 Task: Change the email weekly digest to "Send weekly".
Action: Mouse moved to (1031, 98)
Screenshot: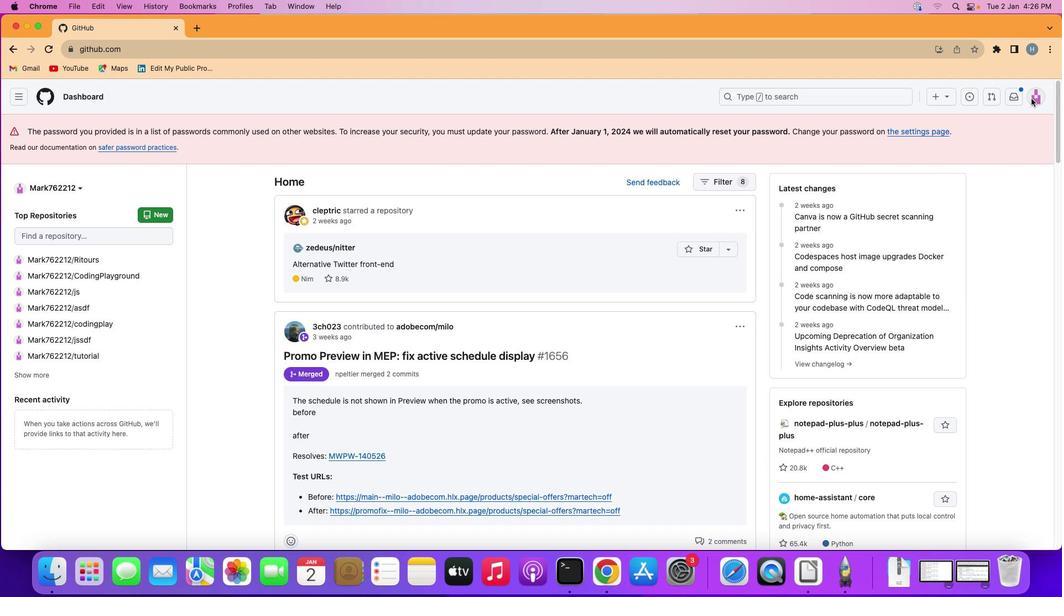 
Action: Mouse pressed left at (1031, 98)
Screenshot: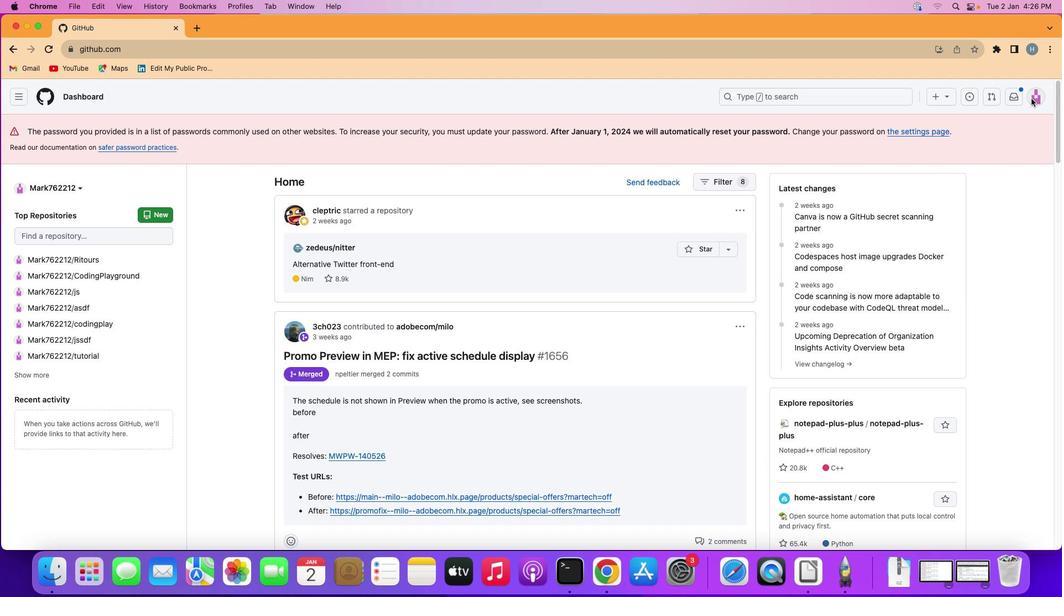 
Action: Mouse moved to (1037, 94)
Screenshot: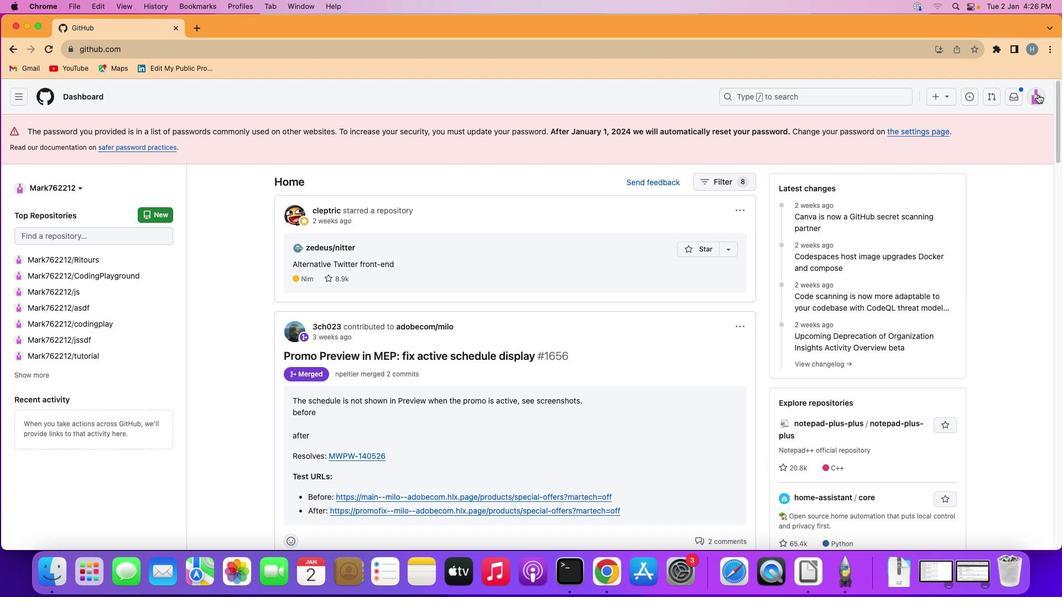 
Action: Mouse pressed left at (1037, 94)
Screenshot: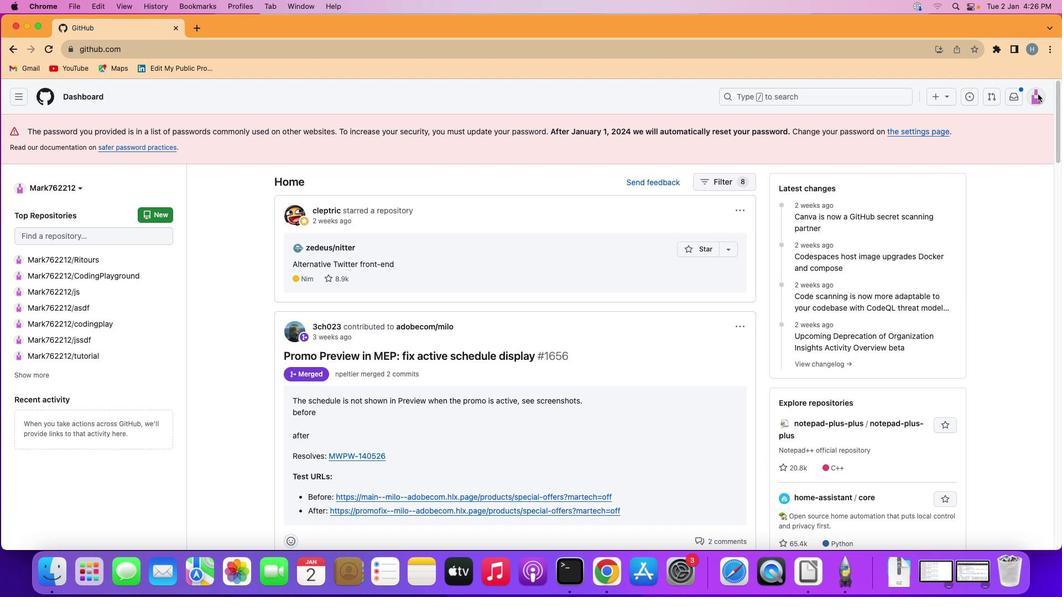 
Action: Mouse moved to (978, 396)
Screenshot: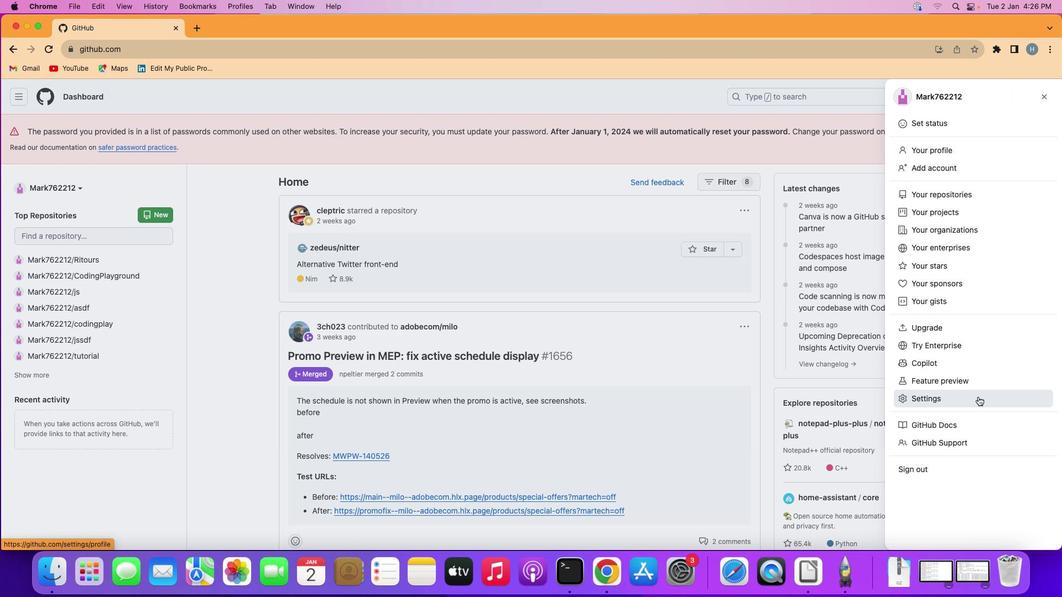 
Action: Mouse pressed left at (978, 396)
Screenshot: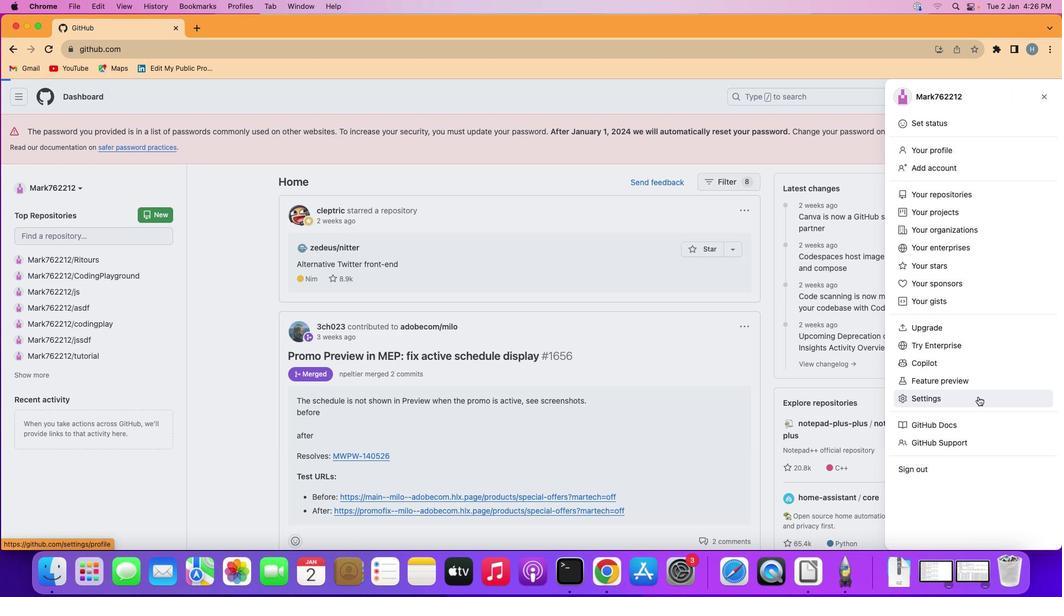
Action: Mouse moved to (253, 299)
Screenshot: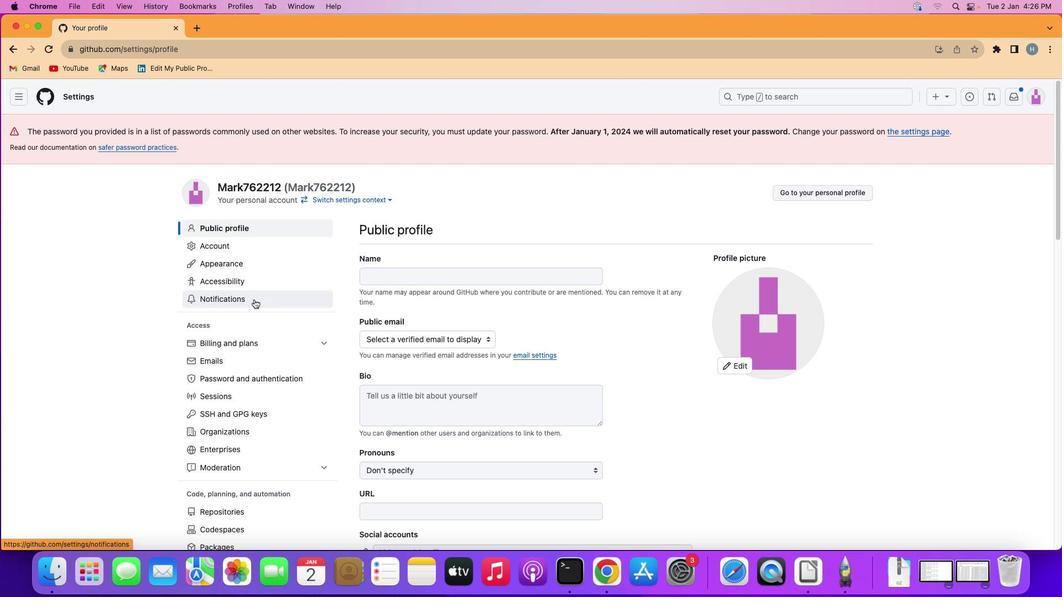 
Action: Mouse pressed left at (253, 299)
Screenshot: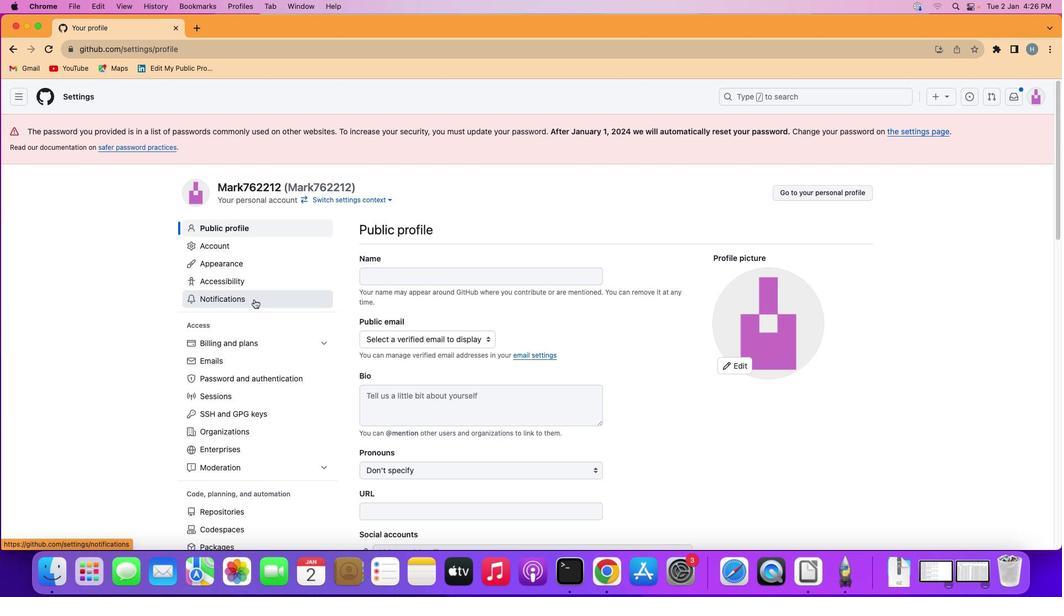 
Action: Mouse moved to (502, 417)
Screenshot: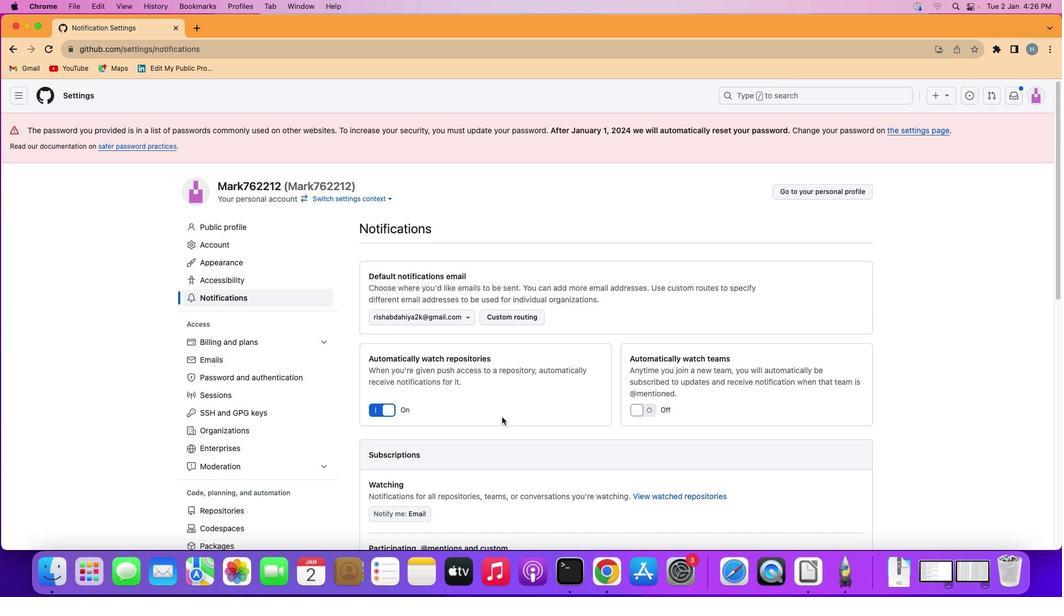
Action: Mouse scrolled (502, 417) with delta (0, 0)
Screenshot: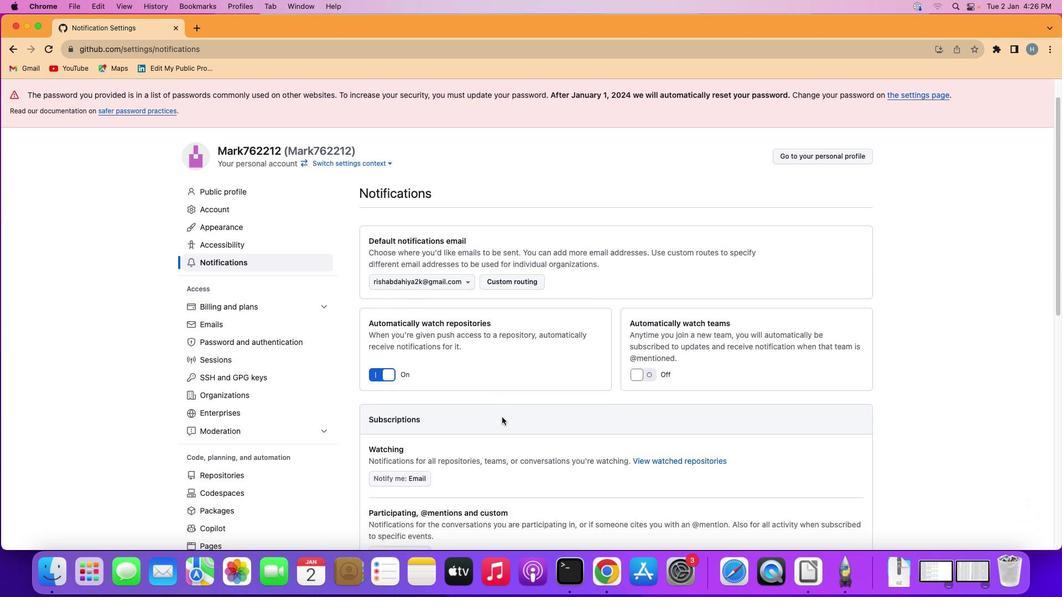 
Action: Mouse scrolled (502, 417) with delta (0, 0)
Screenshot: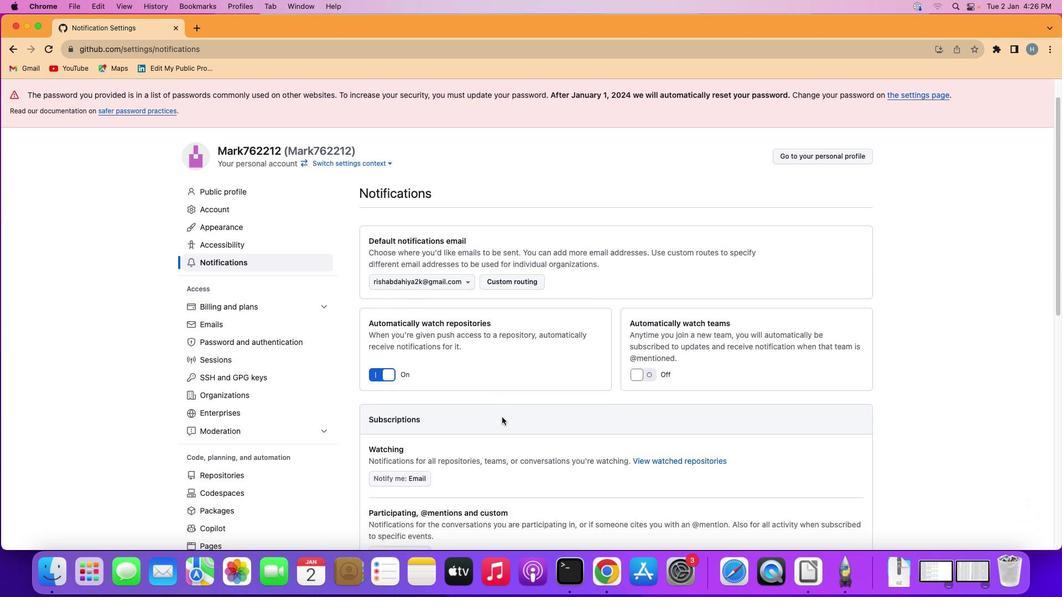 
Action: Mouse scrolled (502, 417) with delta (0, 0)
Screenshot: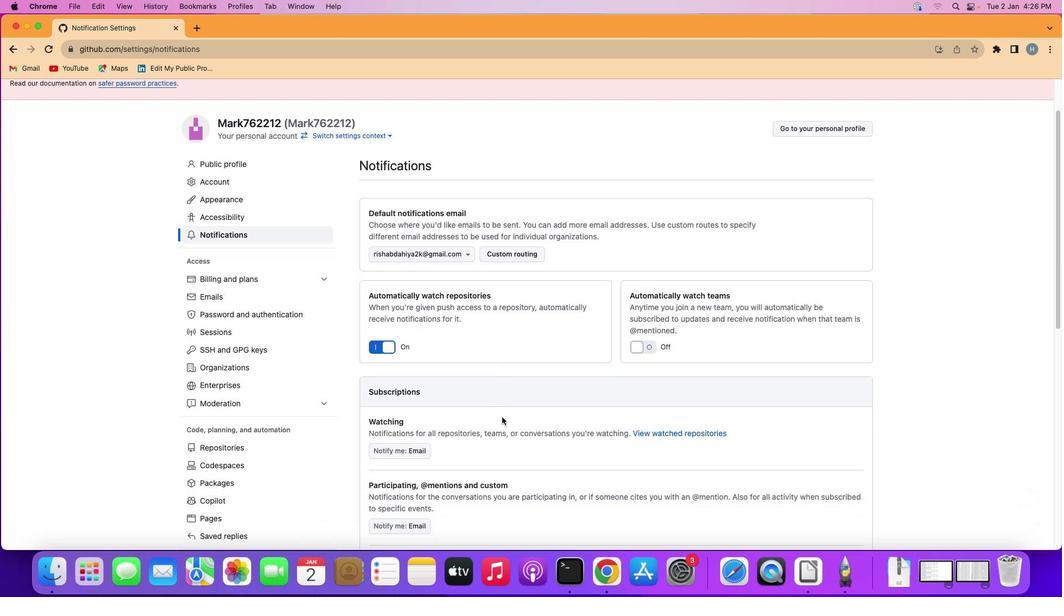 
Action: Mouse moved to (502, 415)
Screenshot: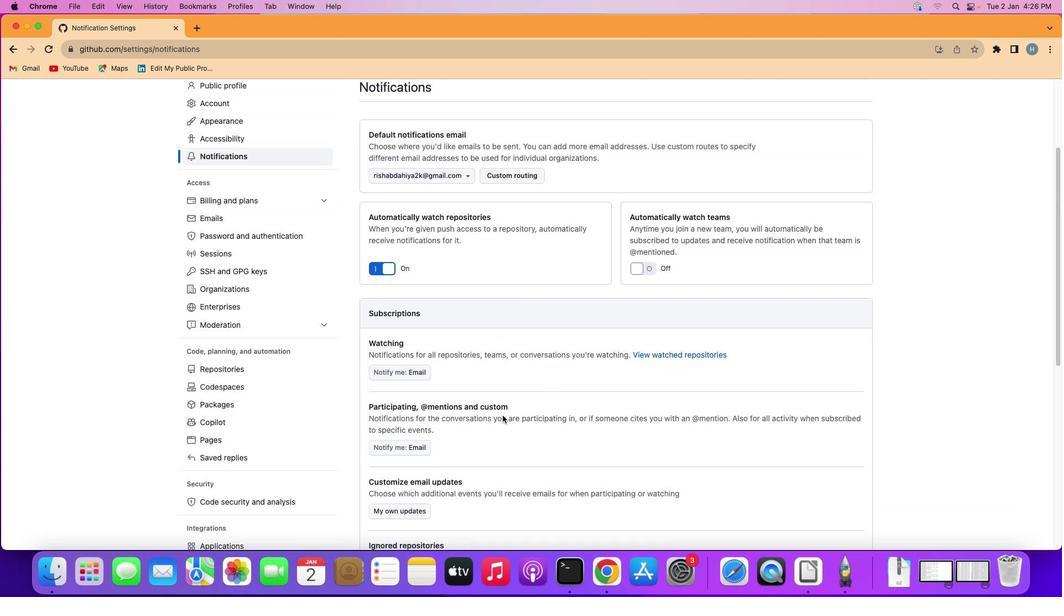 
Action: Mouse scrolled (502, 415) with delta (0, 0)
Screenshot: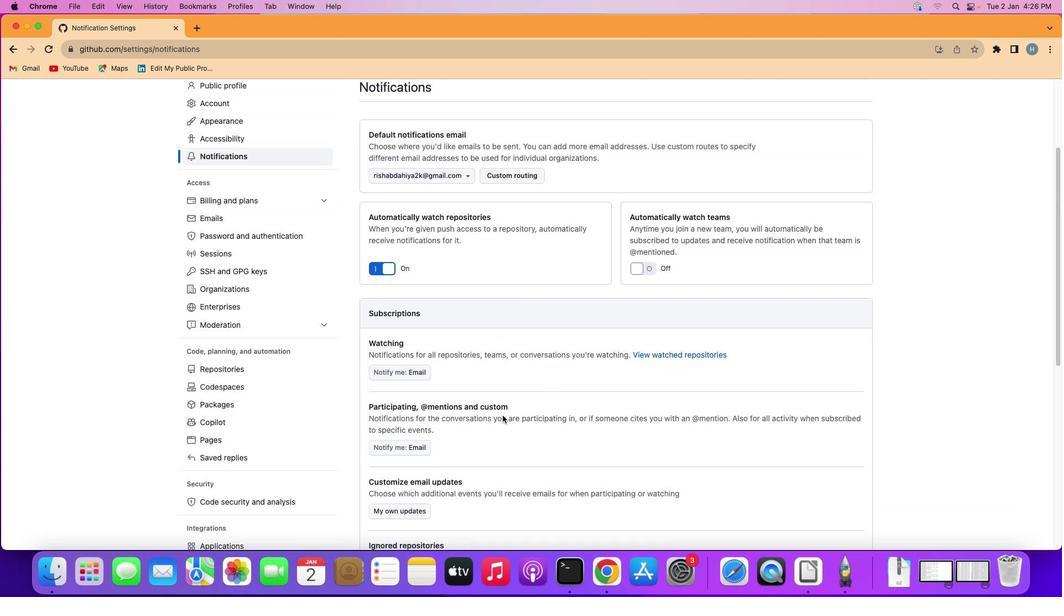 
Action: Mouse scrolled (502, 415) with delta (0, 0)
Screenshot: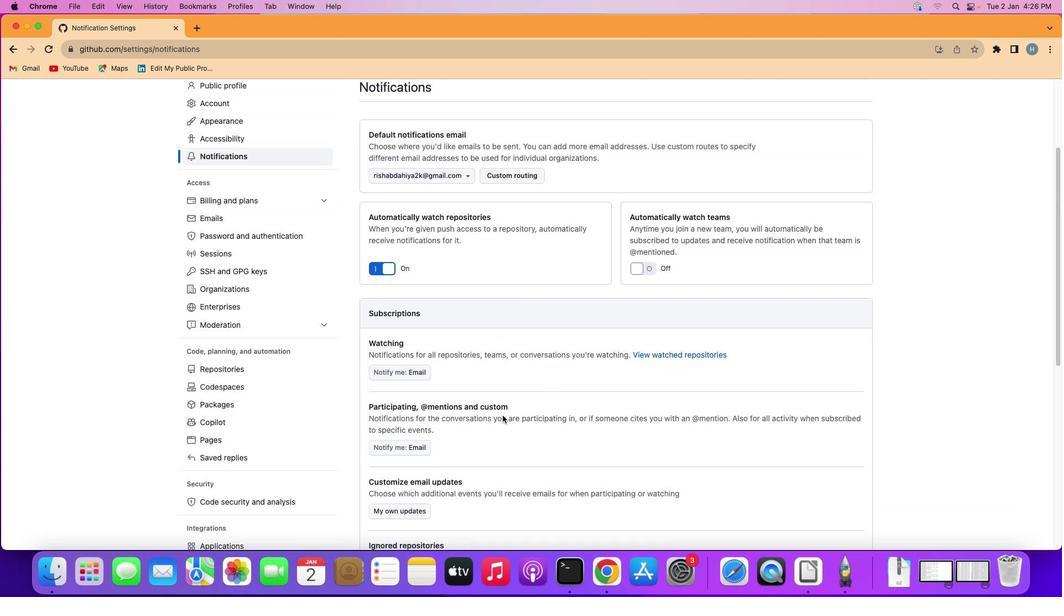
Action: Mouse scrolled (502, 415) with delta (0, -1)
Screenshot: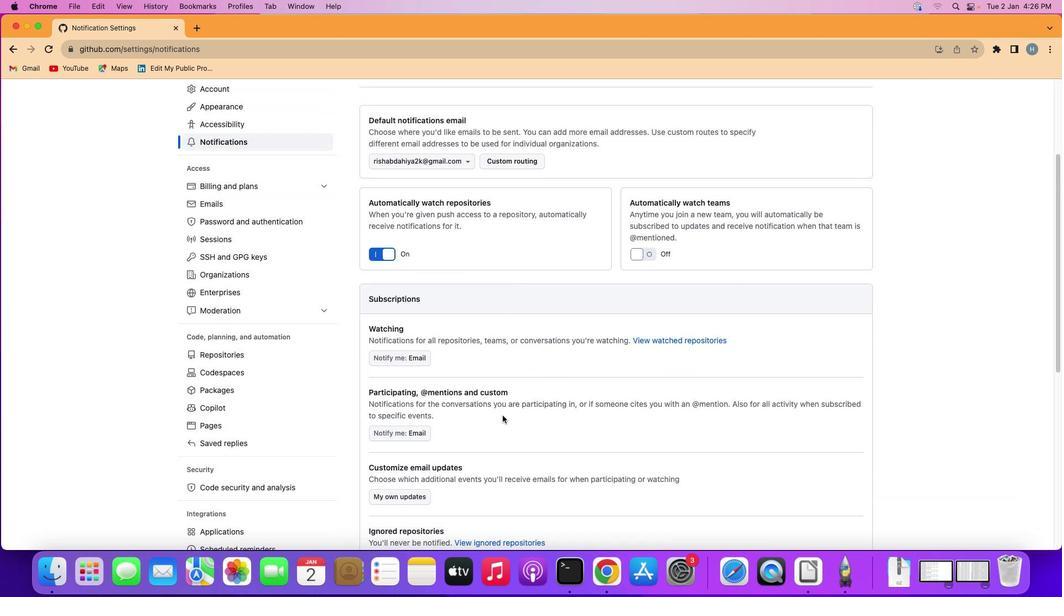 
Action: Mouse scrolled (502, 415) with delta (0, 0)
Screenshot: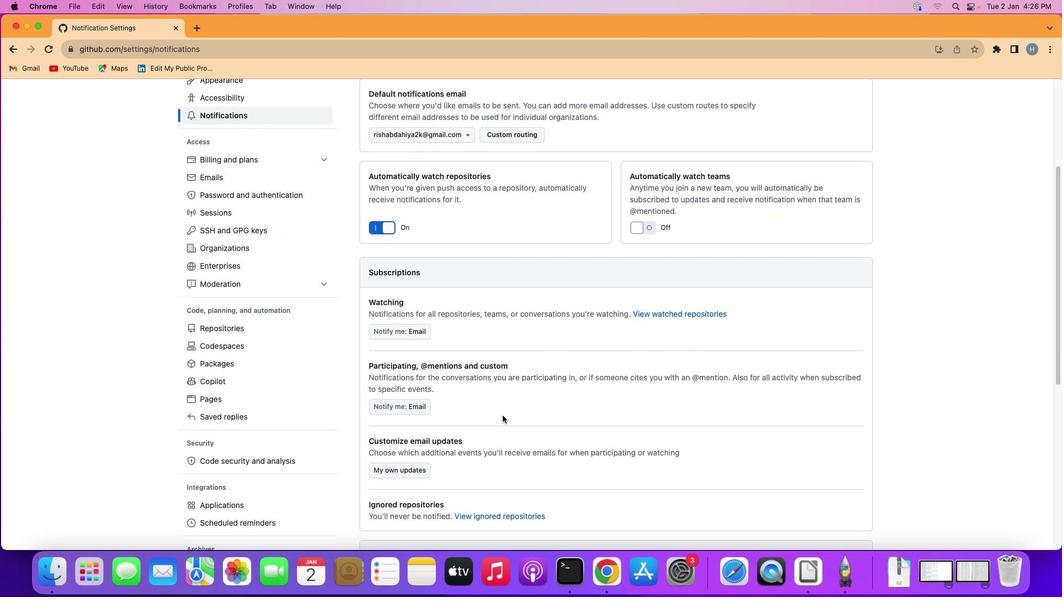 
Action: Mouse scrolled (502, 415) with delta (0, 0)
Screenshot: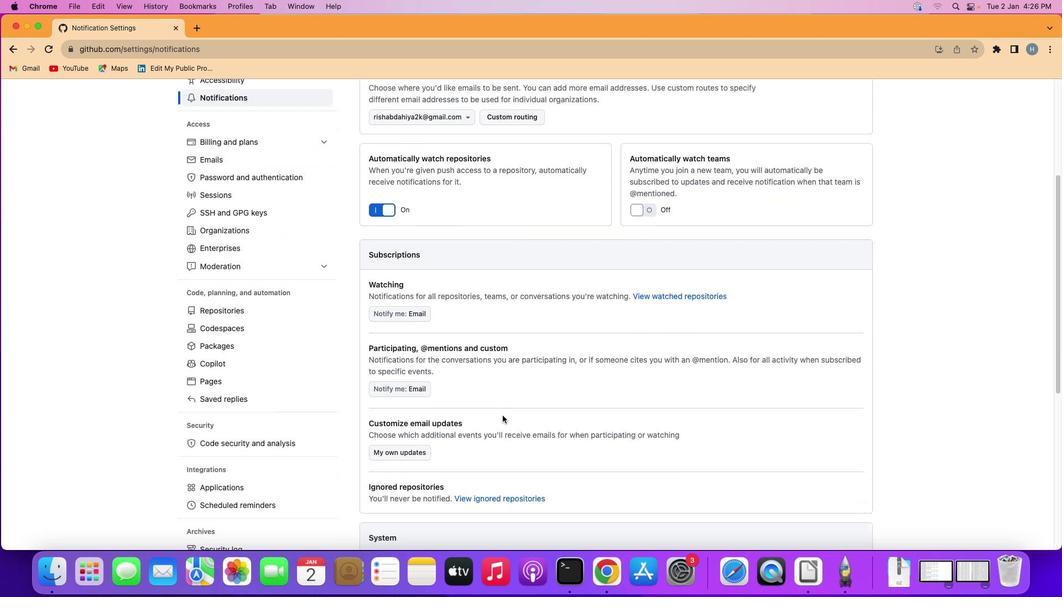 
Action: Mouse scrolled (502, 415) with delta (0, 0)
Screenshot: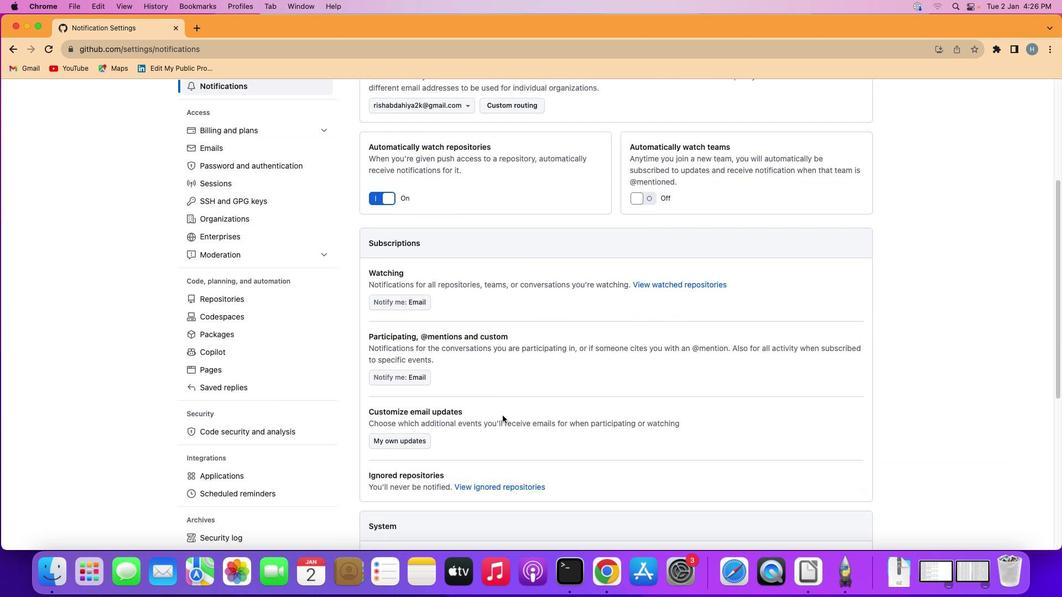 
Action: Mouse scrolled (502, 415) with delta (0, 0)
Screenshot: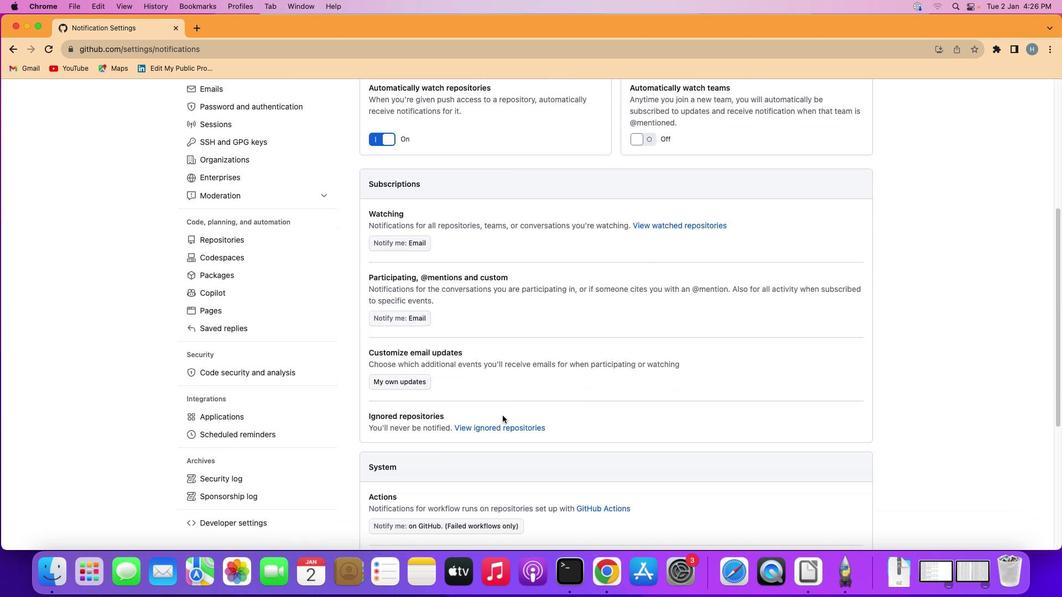
Action: Mouse scrolled (502, 415) with delta (0, 0)
Screenshot: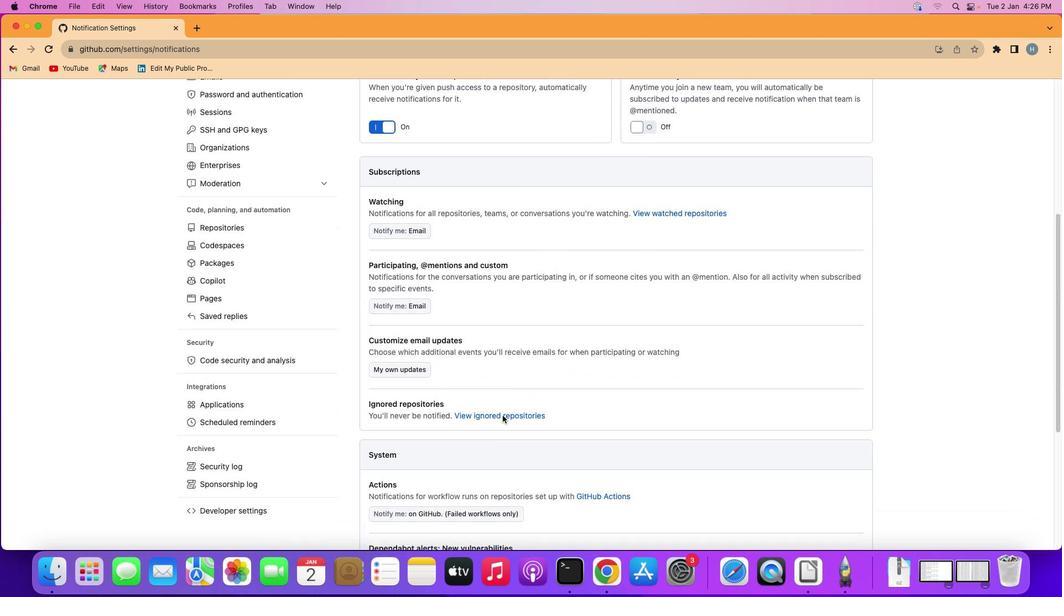 
Action: Mouse scrolled (502, 415) with delta (0, -1)
Screenshot: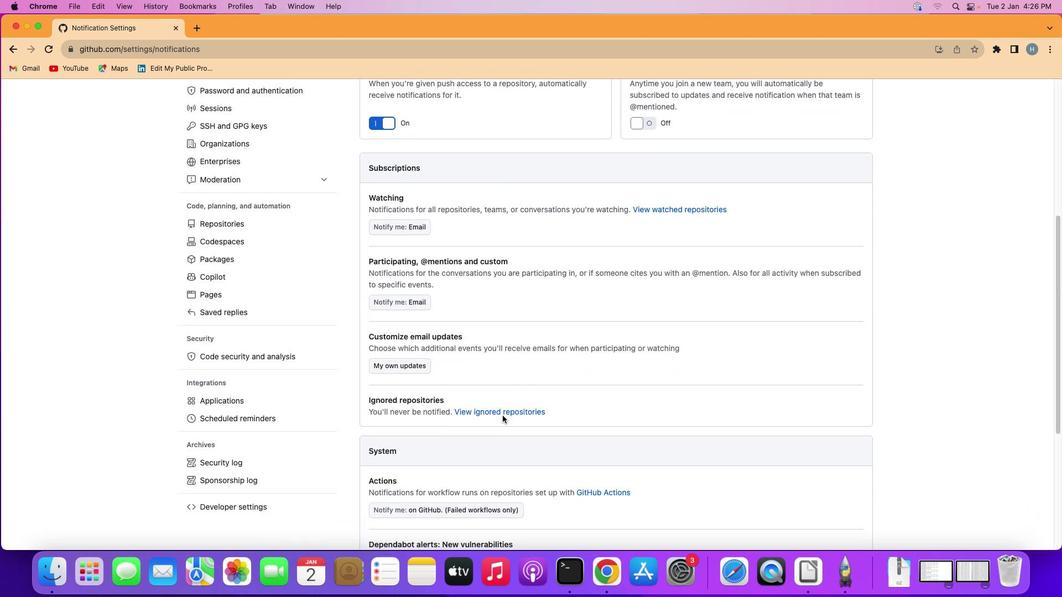 
Action: Mouse scrolled (502, 415) with delta (0, 0)
Screenshot: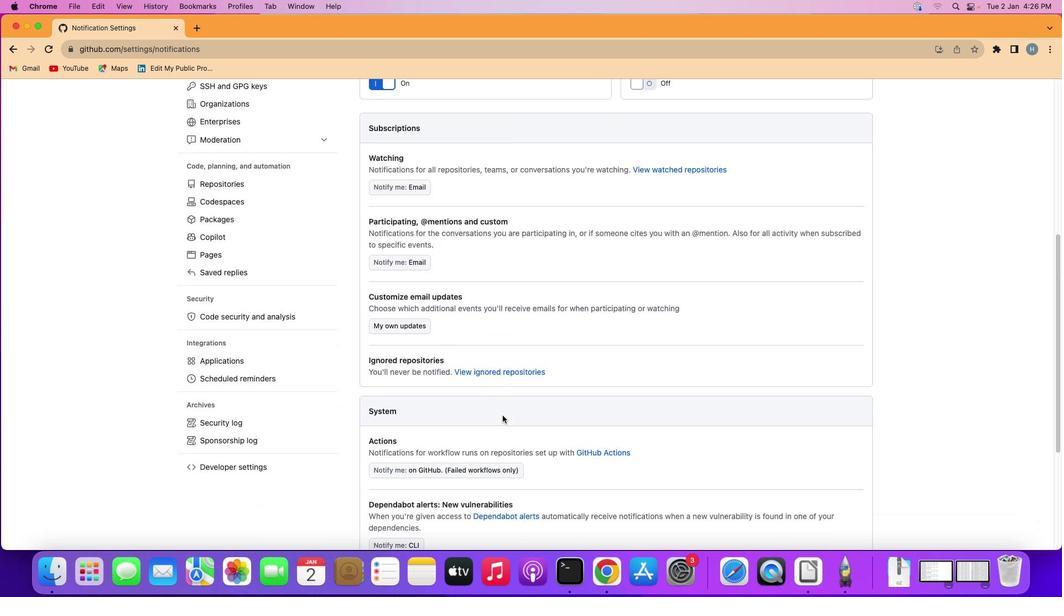 
Action: Mouse scrolled (502, 415) with delta (0, 0)
Screenshot: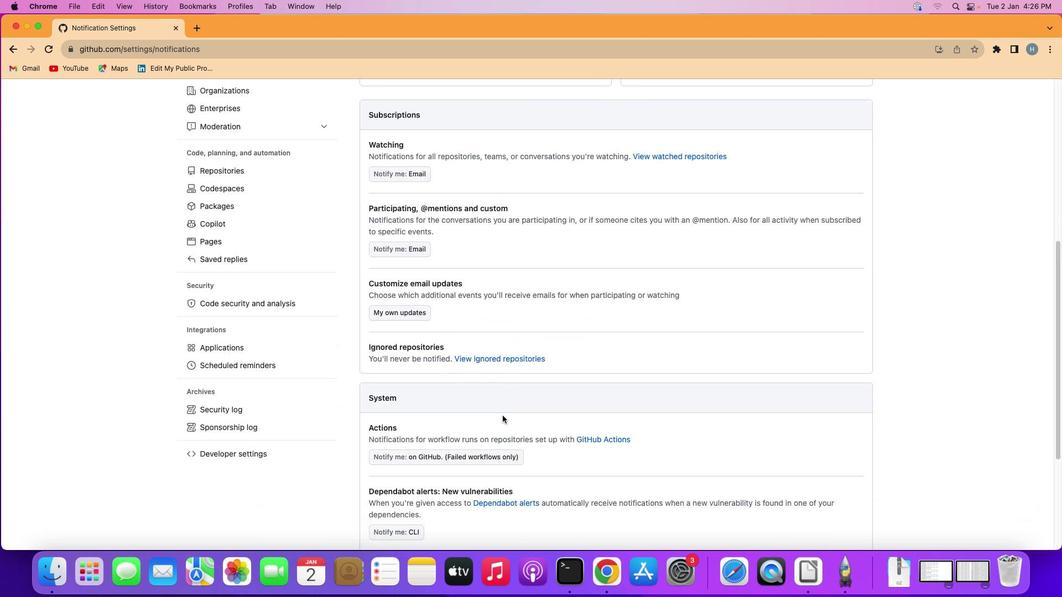
Action: Mouse scrolled (502, 415) with delta (0, -1)
Screenshot: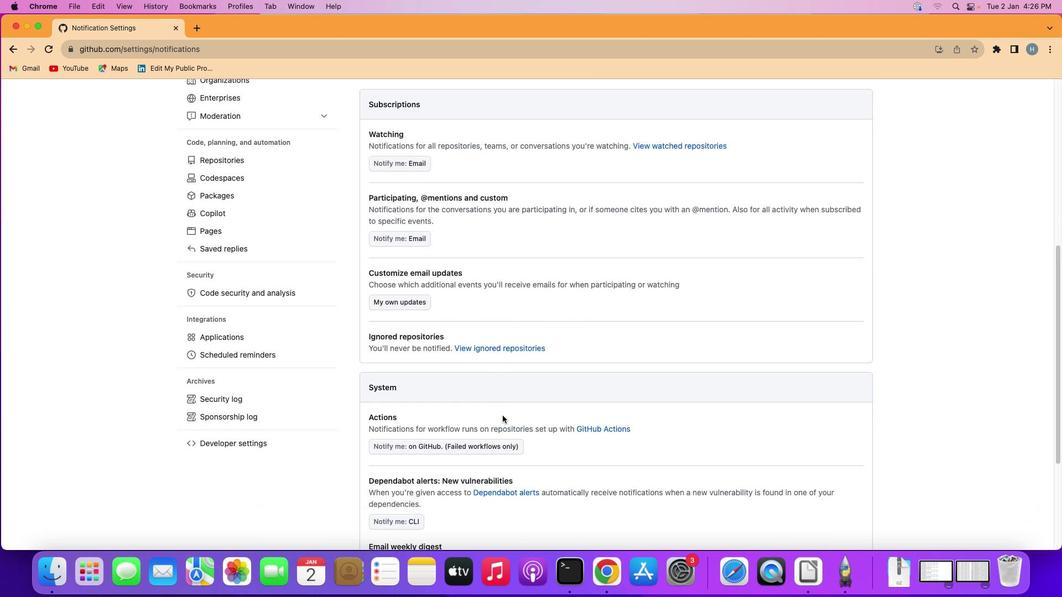 
Action: Mouse moved to (502, 415)
Screenshot: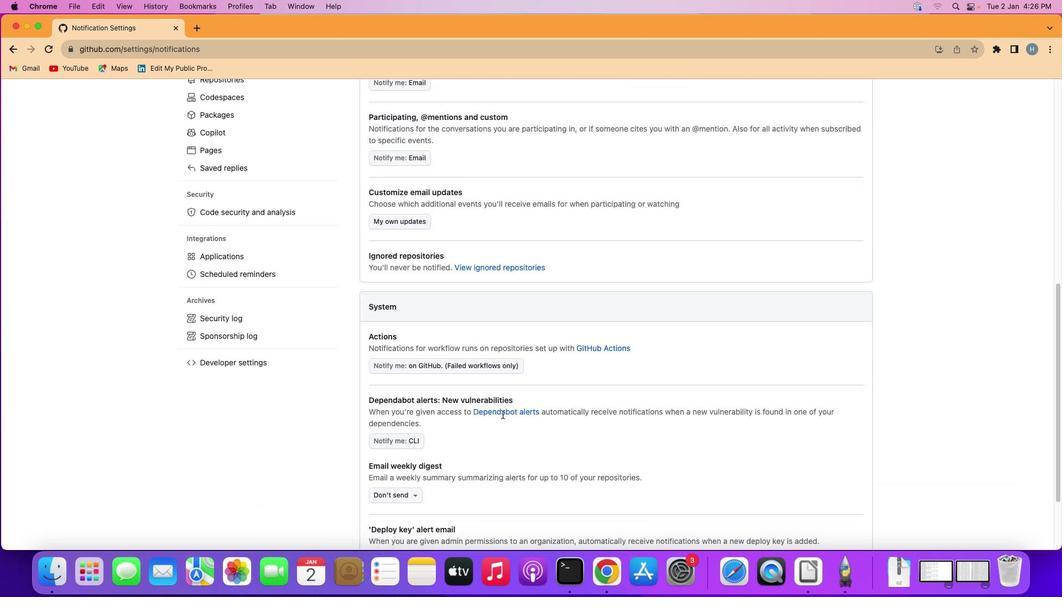
Action: Mouse scrolled (502, 415) with delta (0, 0)
Screenshot: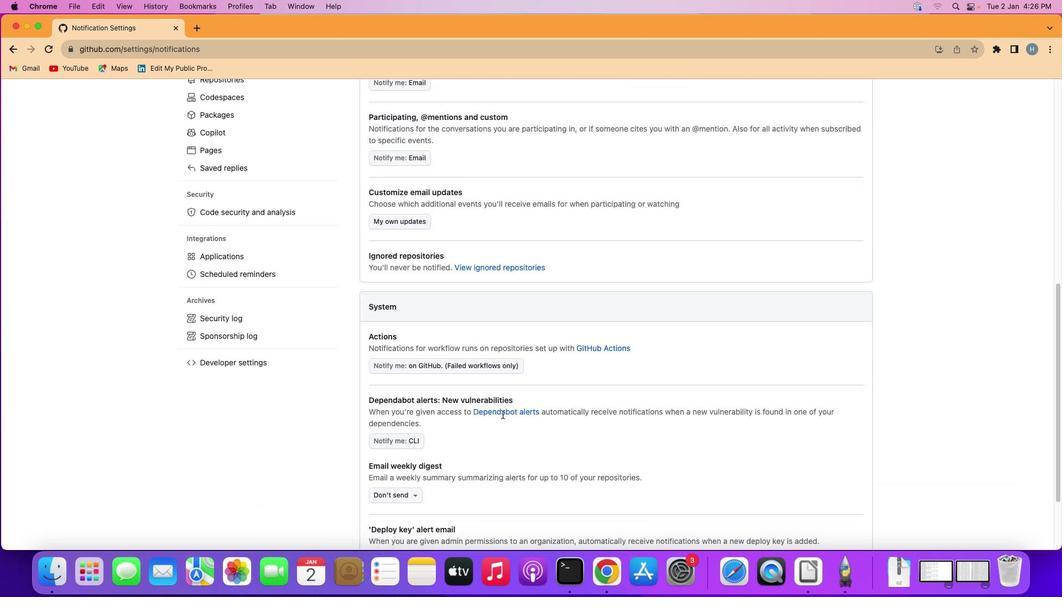 
Action: Mouse moved to (502, 414)
Screenshot: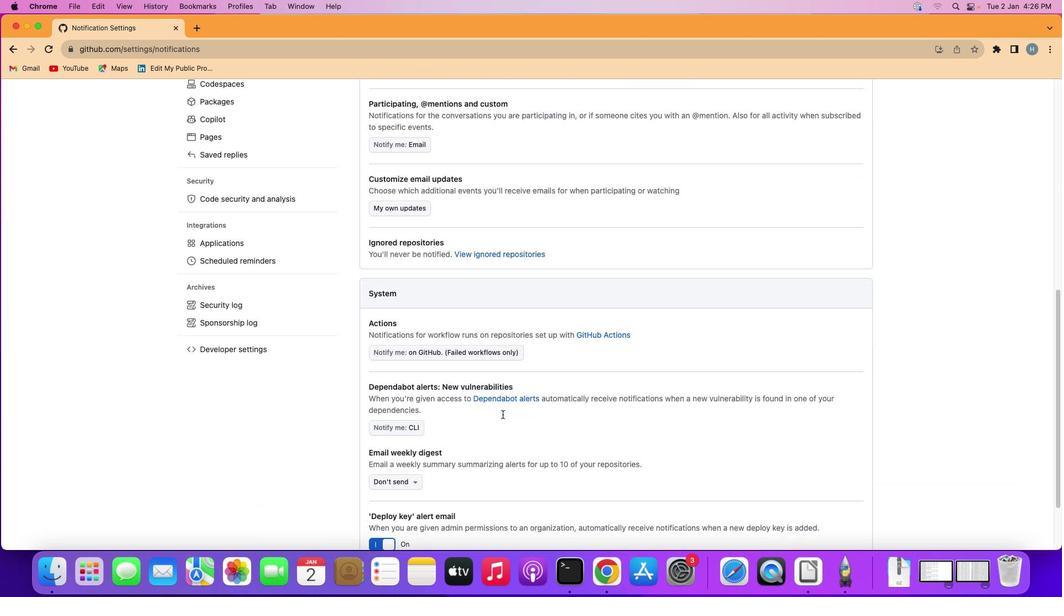 
Action: Mouse scrolled (502, 414) with delta (0, 0)
Screenshot: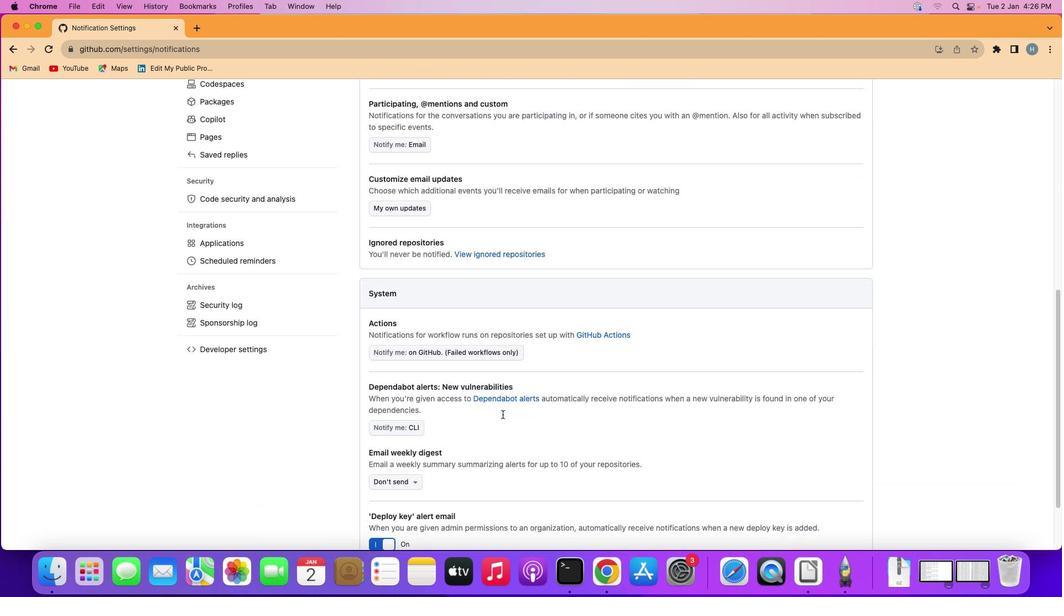 
Action: Mouse moved to (502, 414)
Screenshot: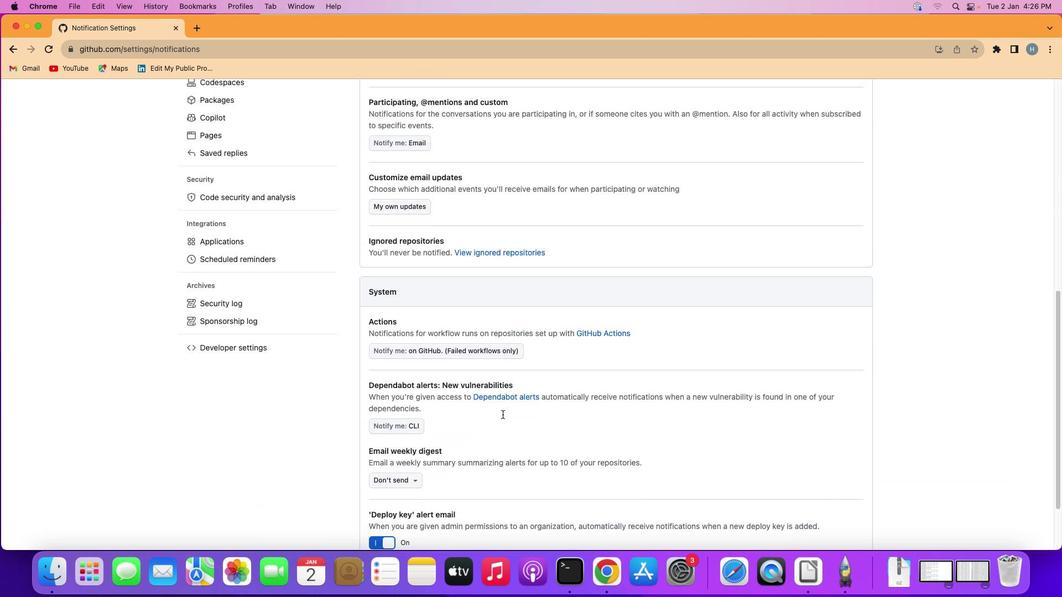 
Action: Mouse scrolled (502, 414) with delta (0, -1)
Screenshot: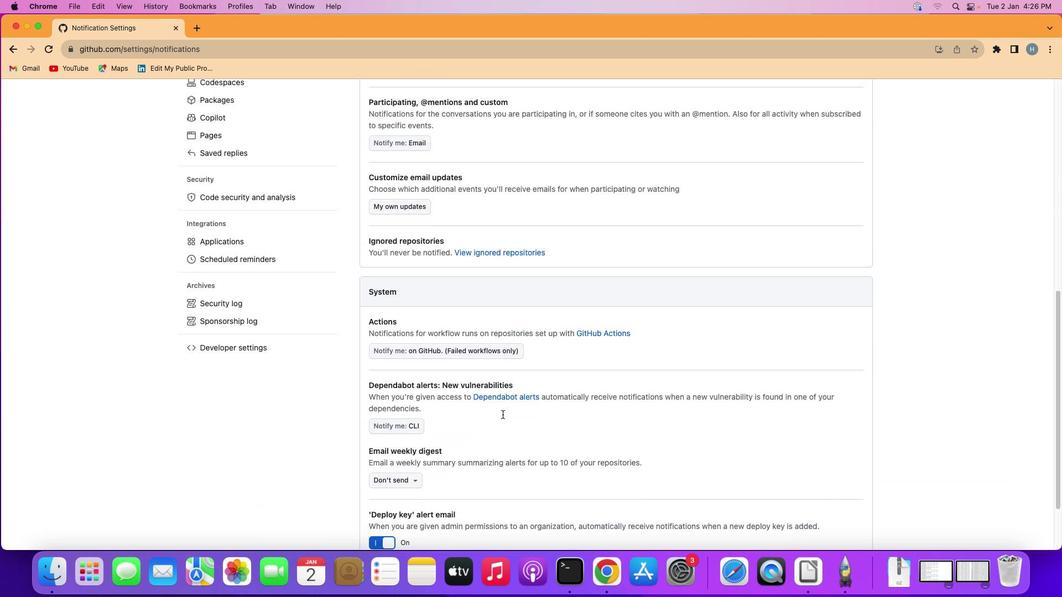 
Action: Mouse moved to (502, 414)
Screenshot: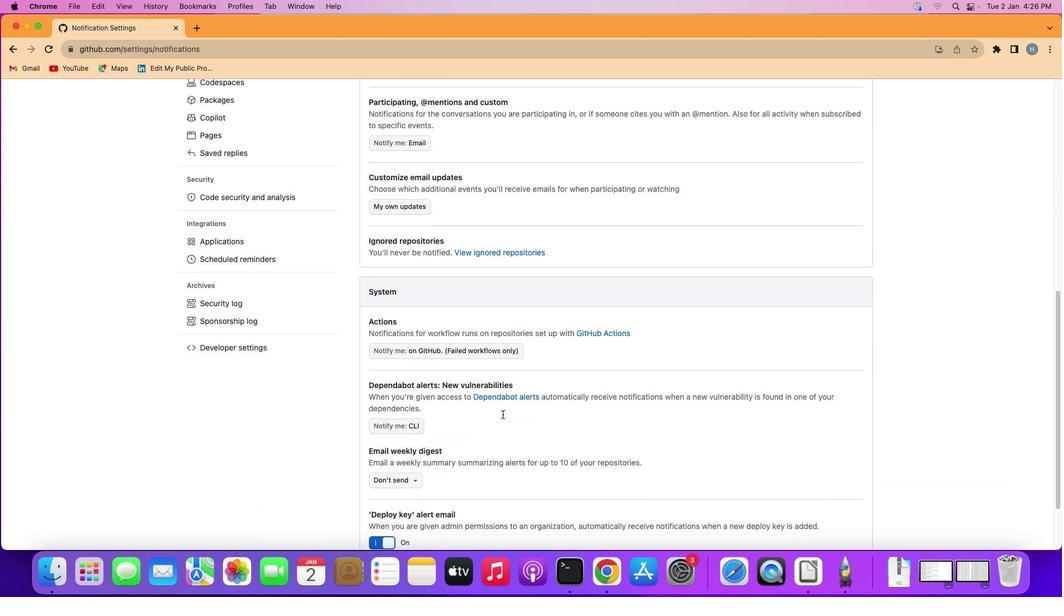 
Action: Mouse scrolled (502, 414) with delta (0, 0)
Screenshot: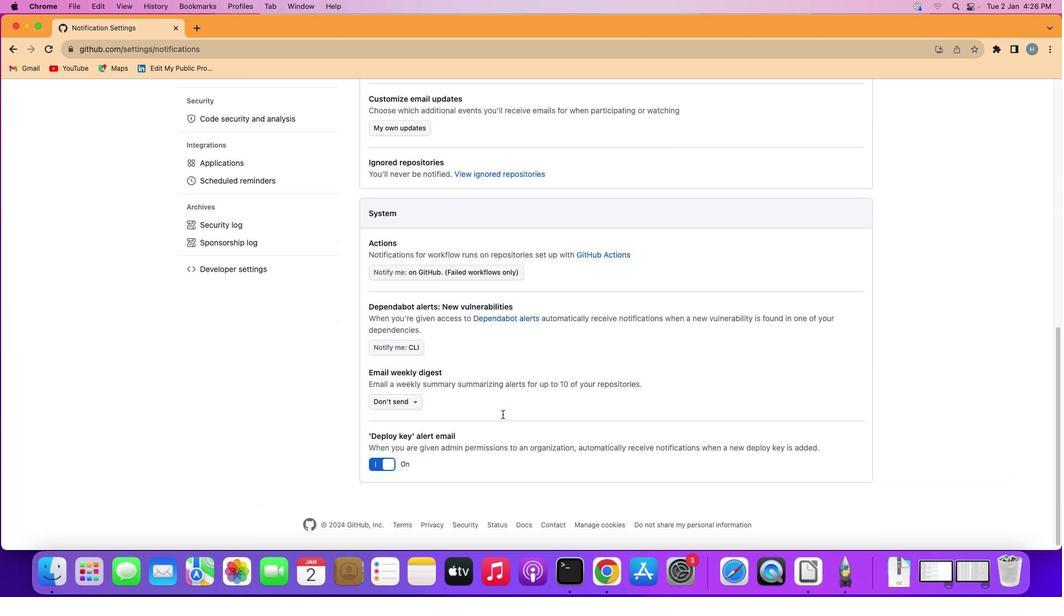 
Action: Mouse scrolled (502, 414) with delta (0, 0)
Screenshot: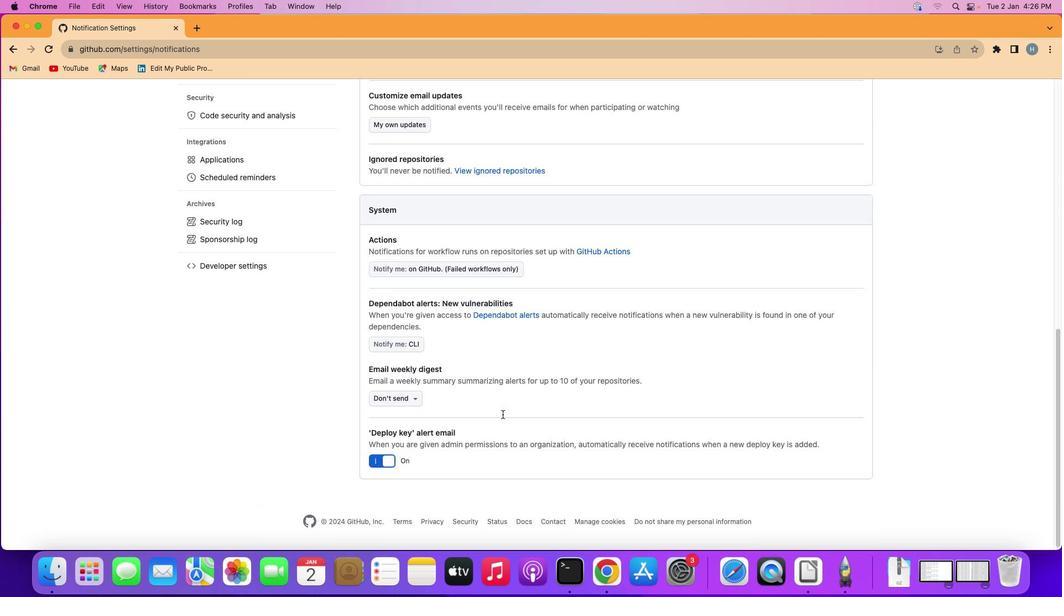 
Action: Mouse scrolled (502, 414) with delta (0, -1)
Screenshot: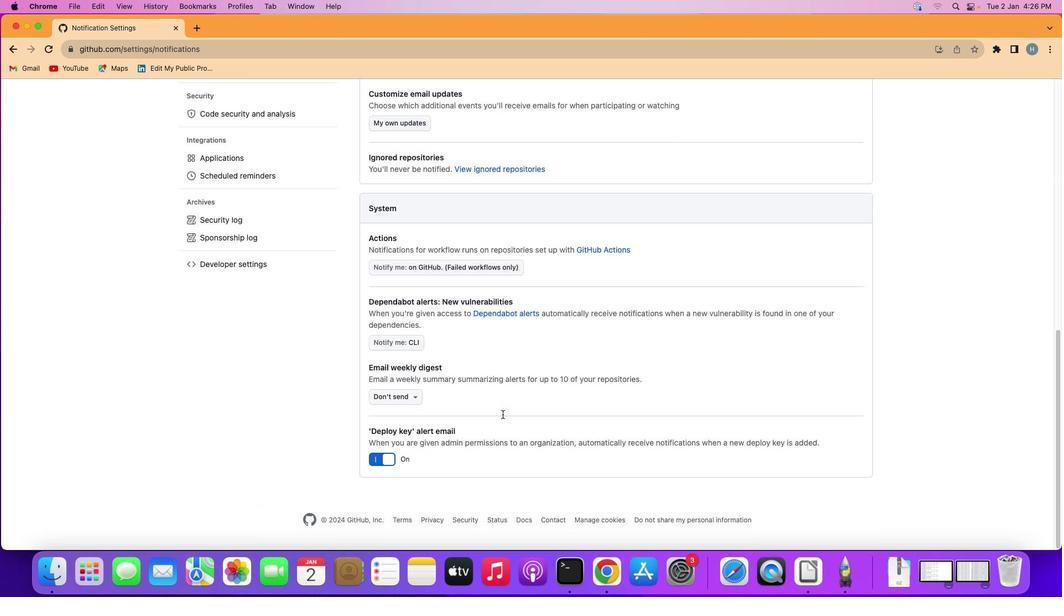 
Action: Mouse scrolled (502, 414) with delta (0, -2)
Screenshot: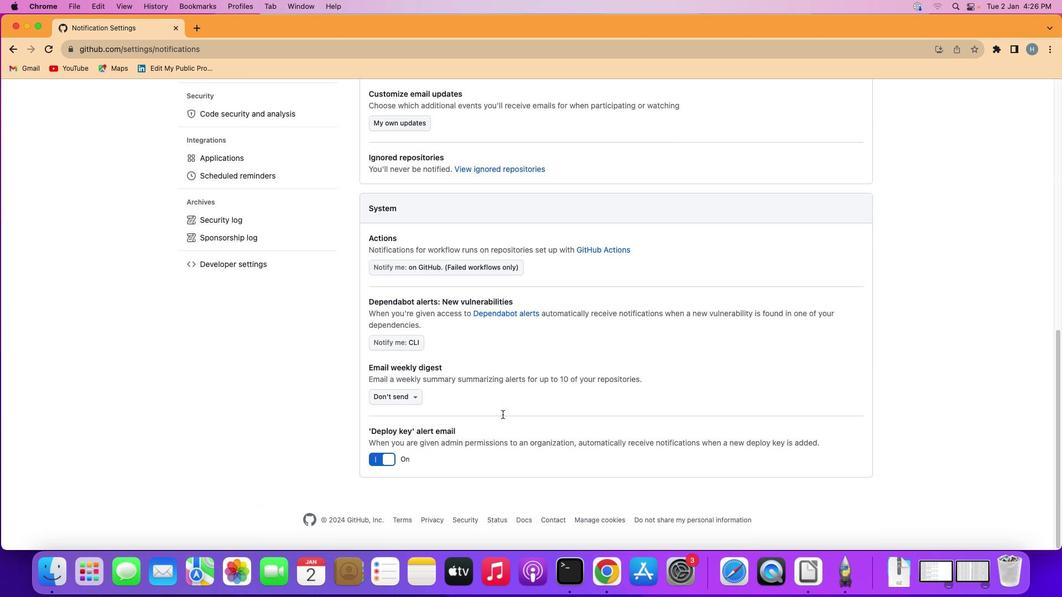 
Action: Mouse scrolled (502, 414) with delta (0, 0)
Screenshot: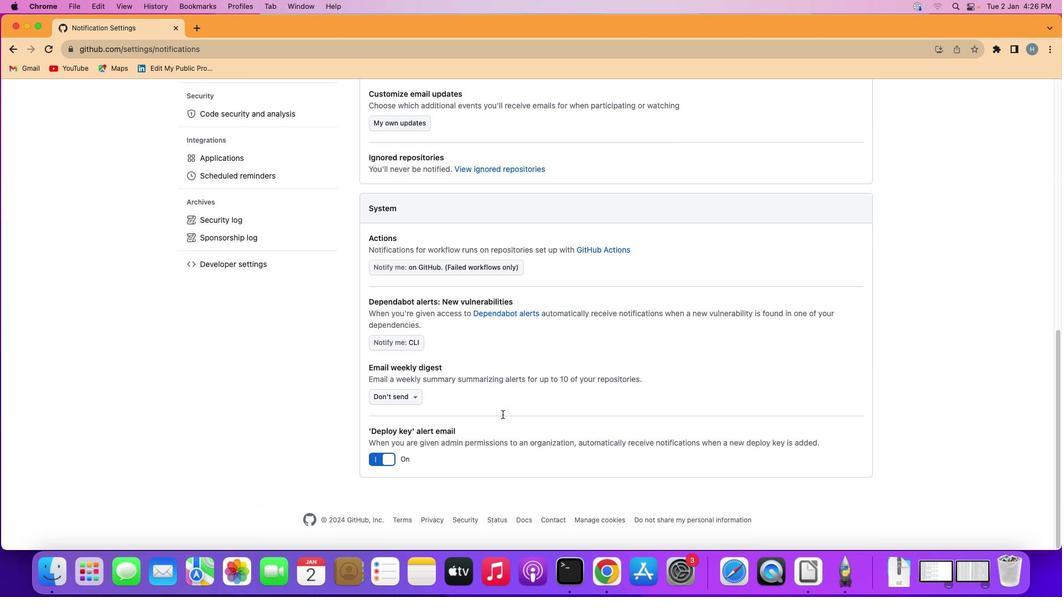 
Action: Mouse scrolled (502, 414) with delta (0, 0)
Screenshot: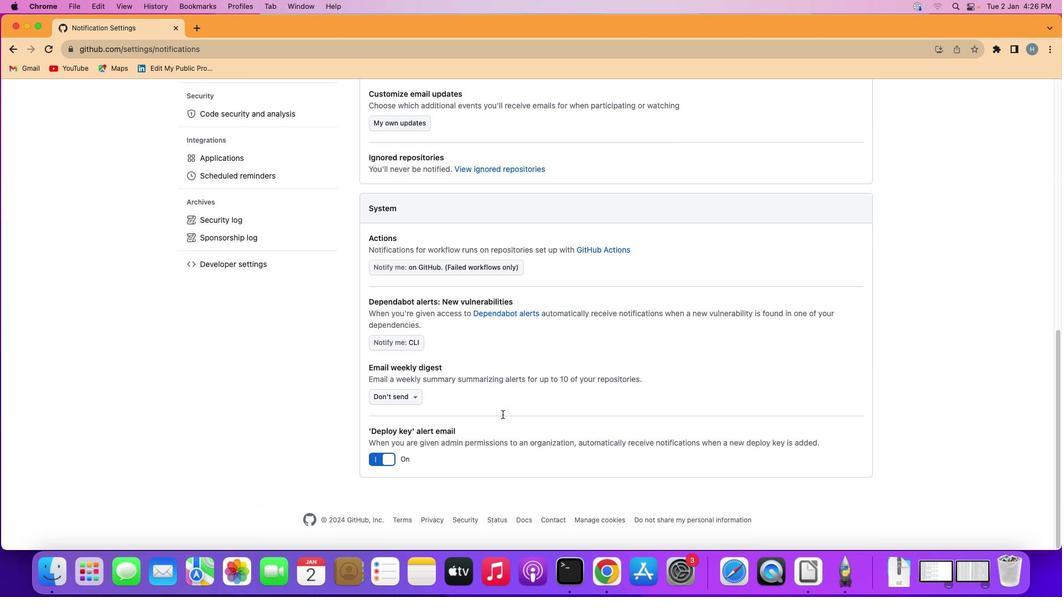 
Action: Mouse scrolled (502, 414) with delta (0, -1)
Screenshot: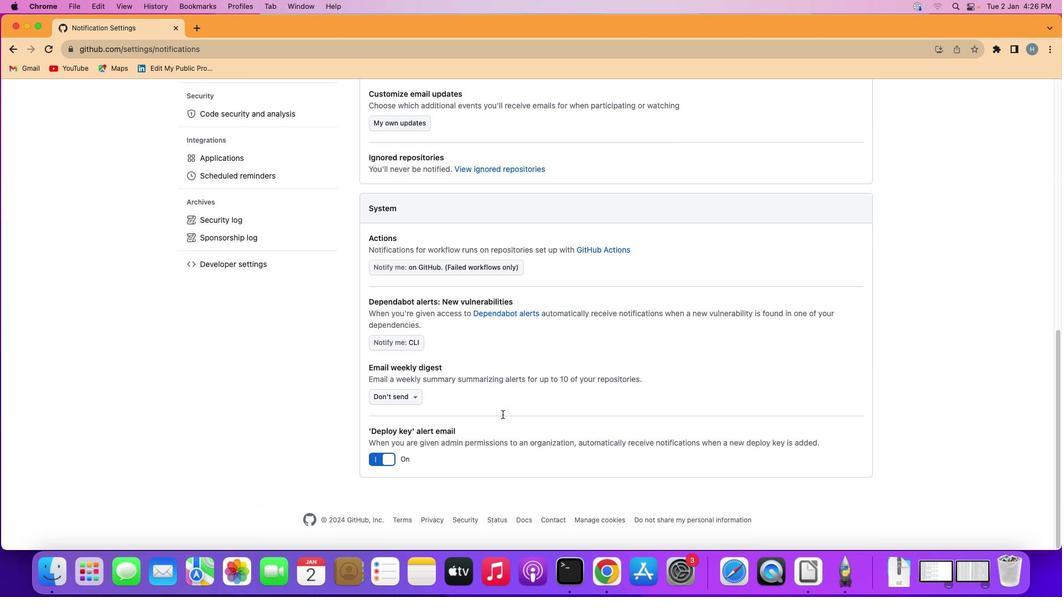 
Action: Mouse scrolled (502, 414) with delta (0, -1)
Screenshot: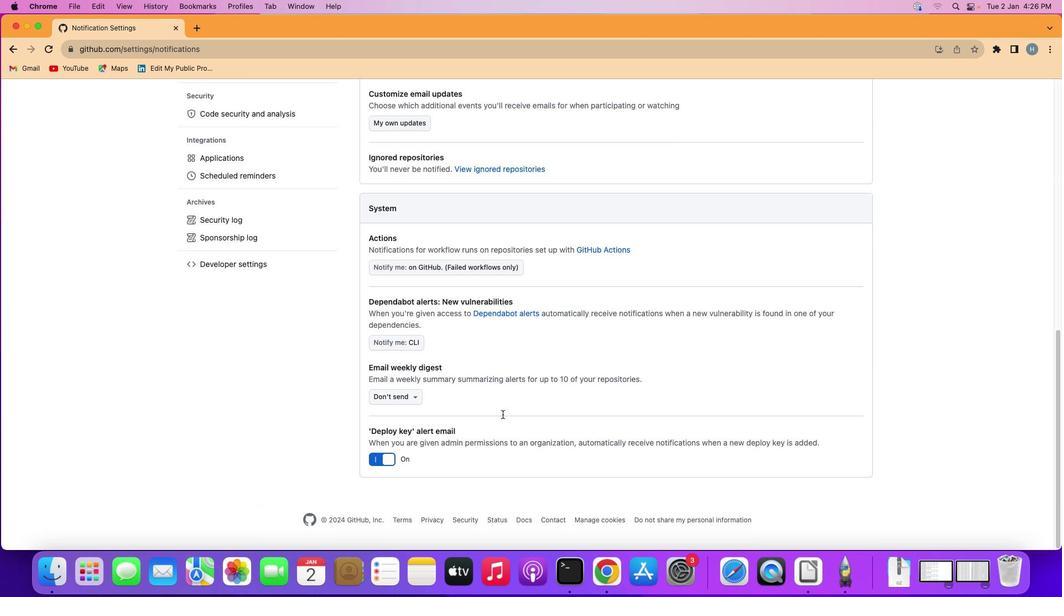 
Action: Mouse moved to (411, 394)
Screenshot: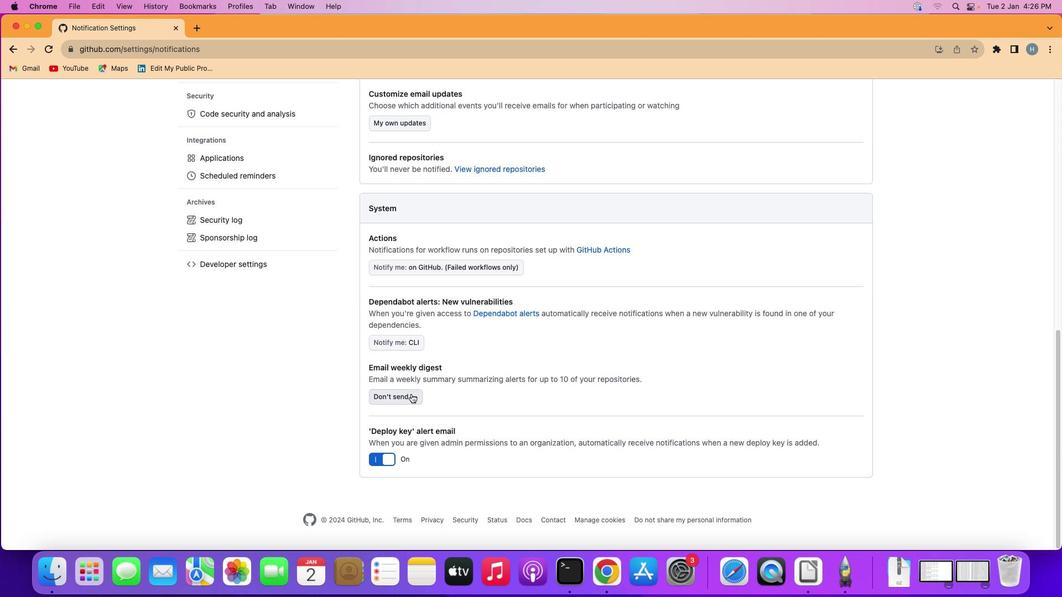 
Action: Mouse pressed left at (411, 394)
Screenshot: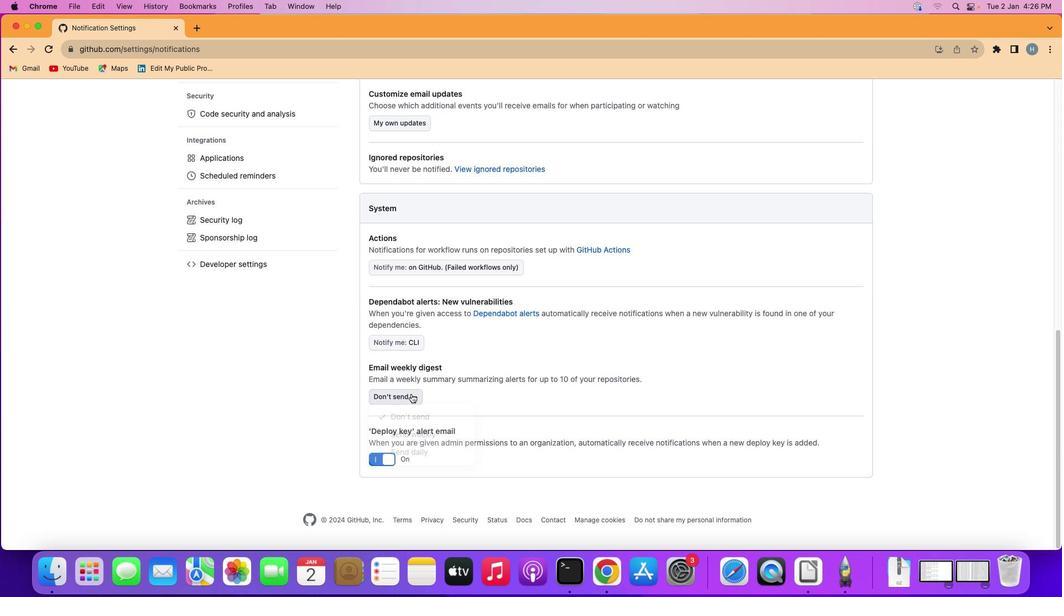 
Action: Mouse moved to (412, 436)
Screenshot: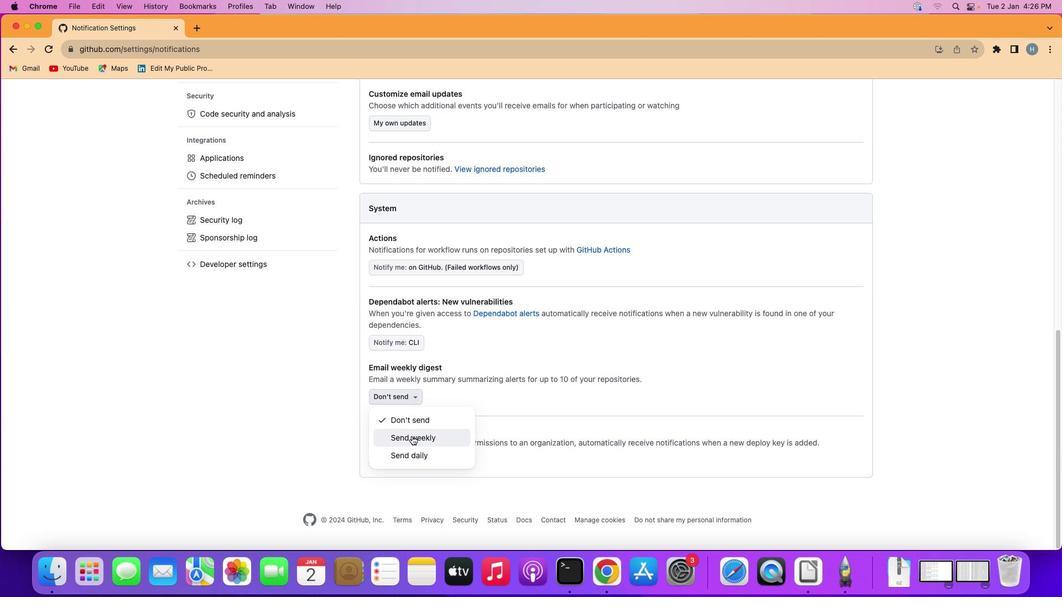 
Action: Mouse pressed left at (412, 436)
Screenshot: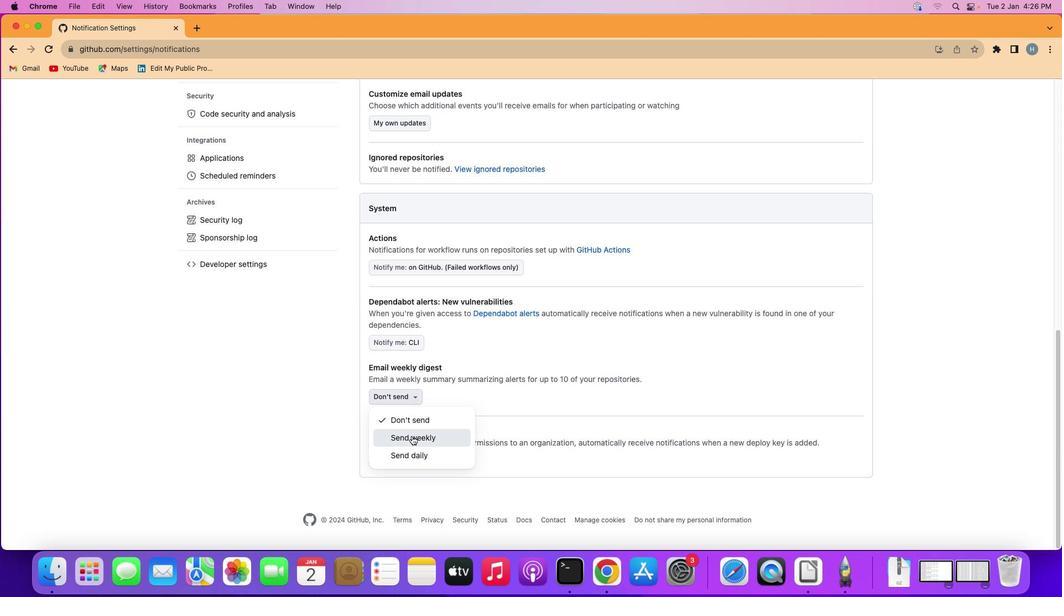 
Action: Mouse moved to (429, 429)
Screenshot: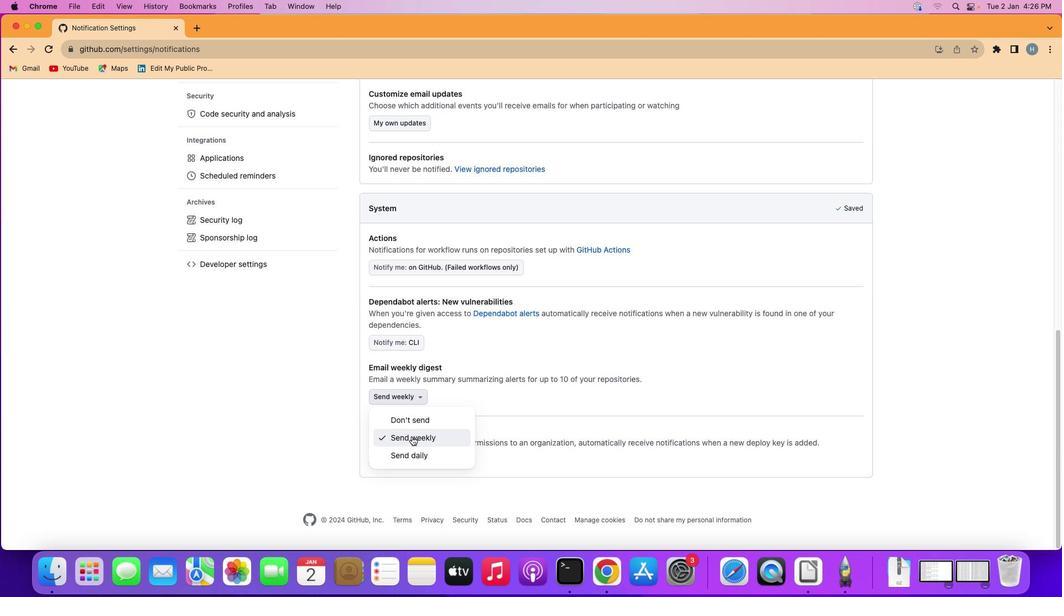 
